 Task: Add a condition where "Hours since ticket status Closed Greater than Ten" in new tickets in your groups.
Action: Mouse moved to (117, 351)
Screenshot: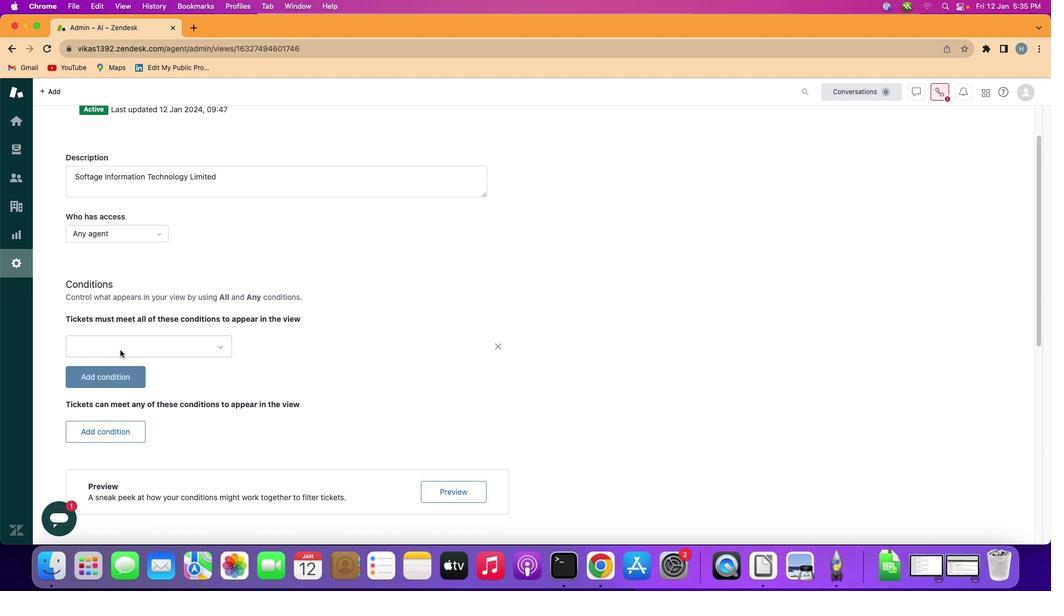 
Action: Mouse pressed left at (117, 351)
Screenshot: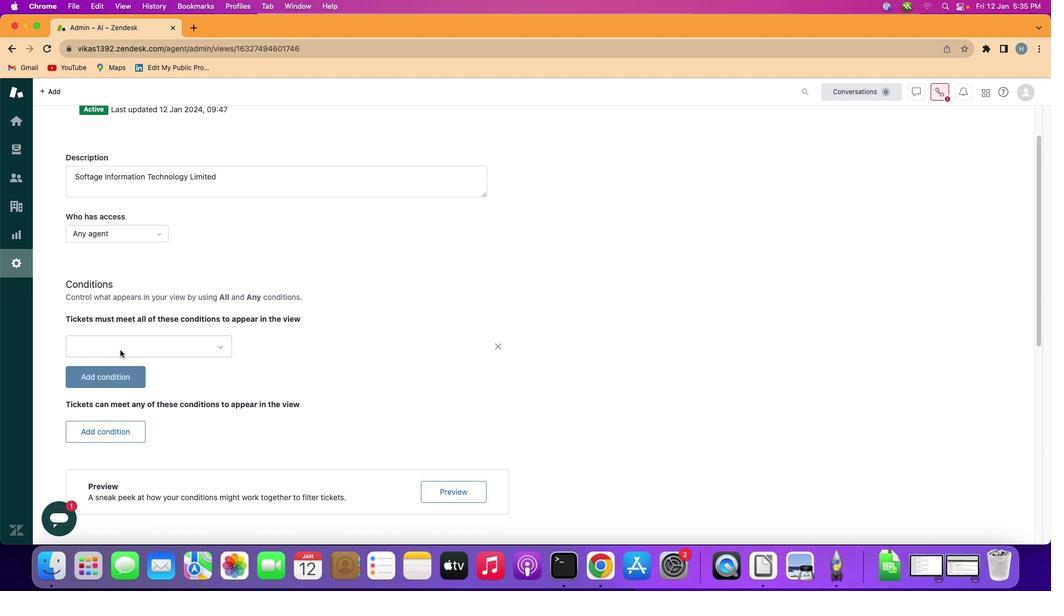 
Action: Mouse moved to (153, 345)
Screenshot: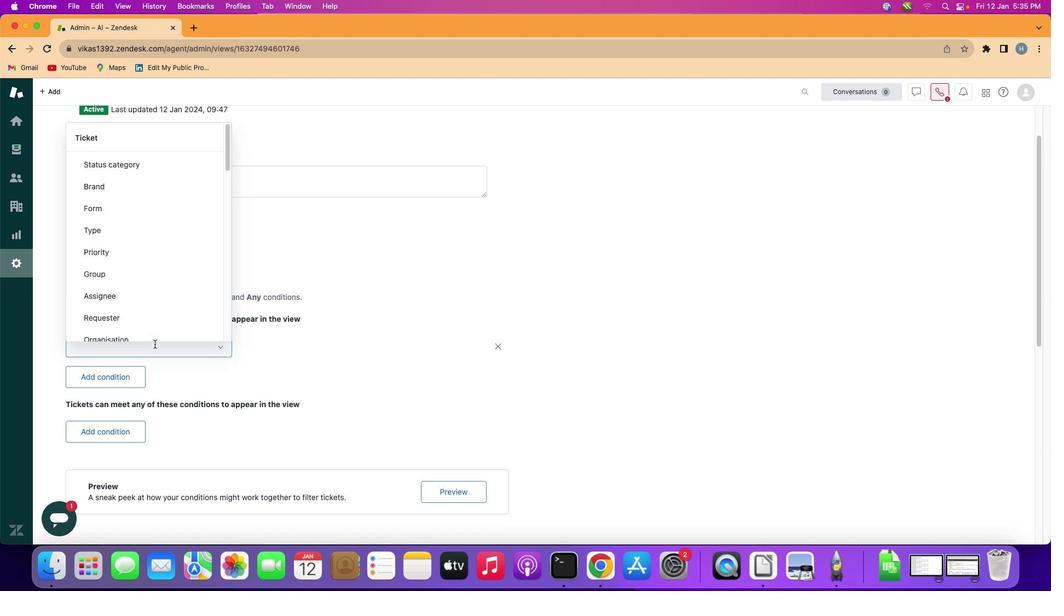 
Action: Mouse pressed left at (153, 345)
Screenshot: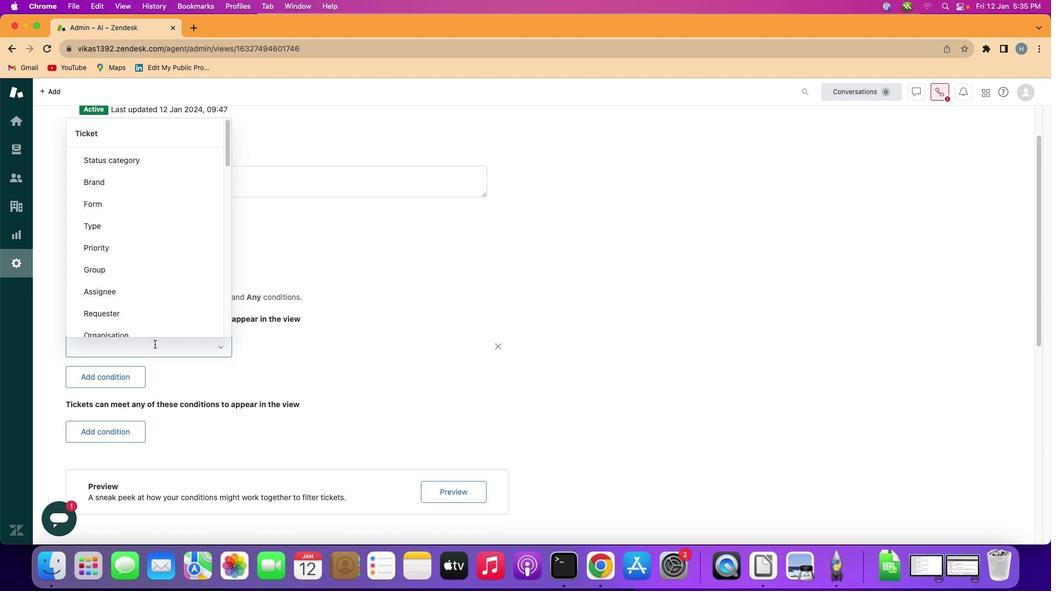 
Action: Mouse moved to (177, 253)
Screenshot: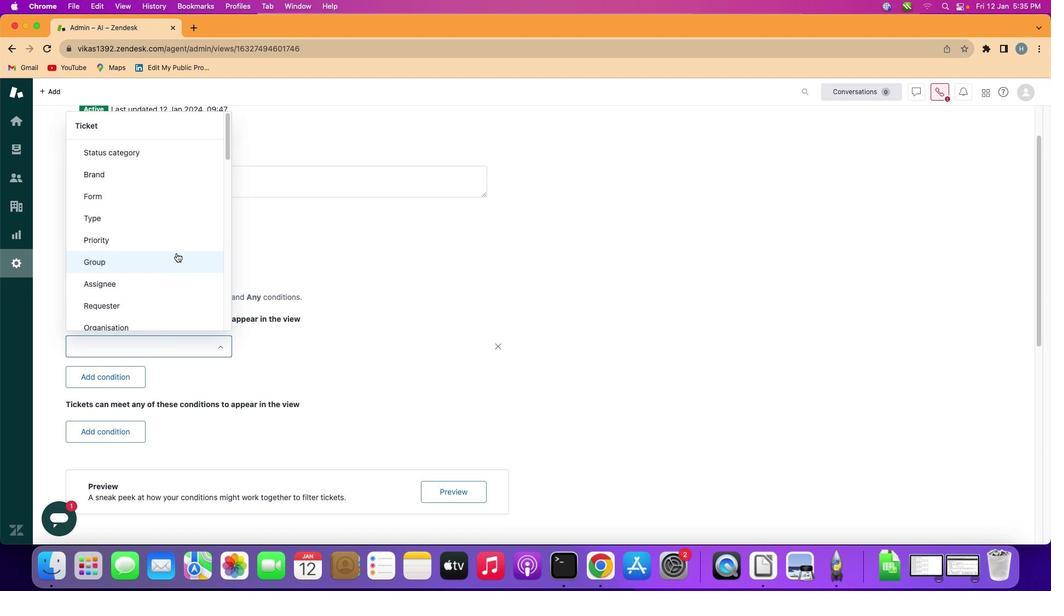 
Action: Mouse scrolled (177, 253) with delta (0, 0)
Screenshot: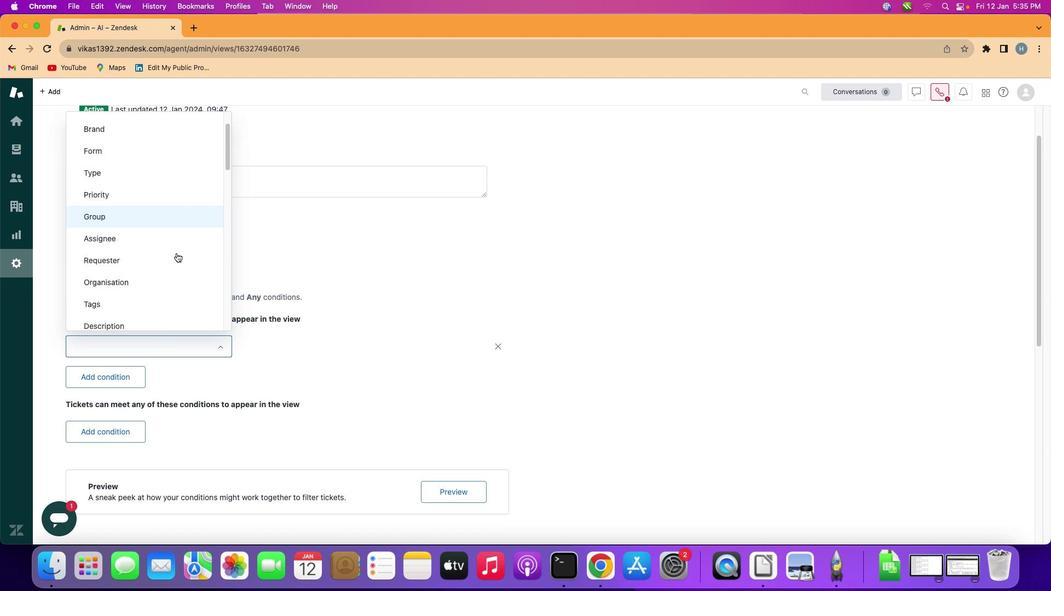 
Action: Mouse moved to (176, 253)
Screenshot: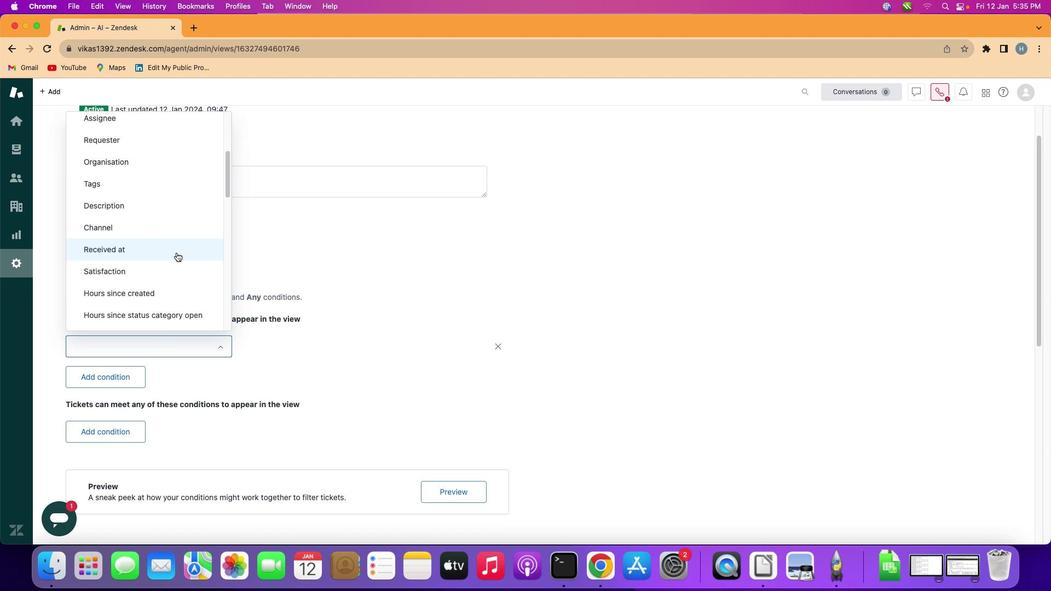 
Action: Mouse scrolled (176, 253) with delta (0, 0)
Screenshot: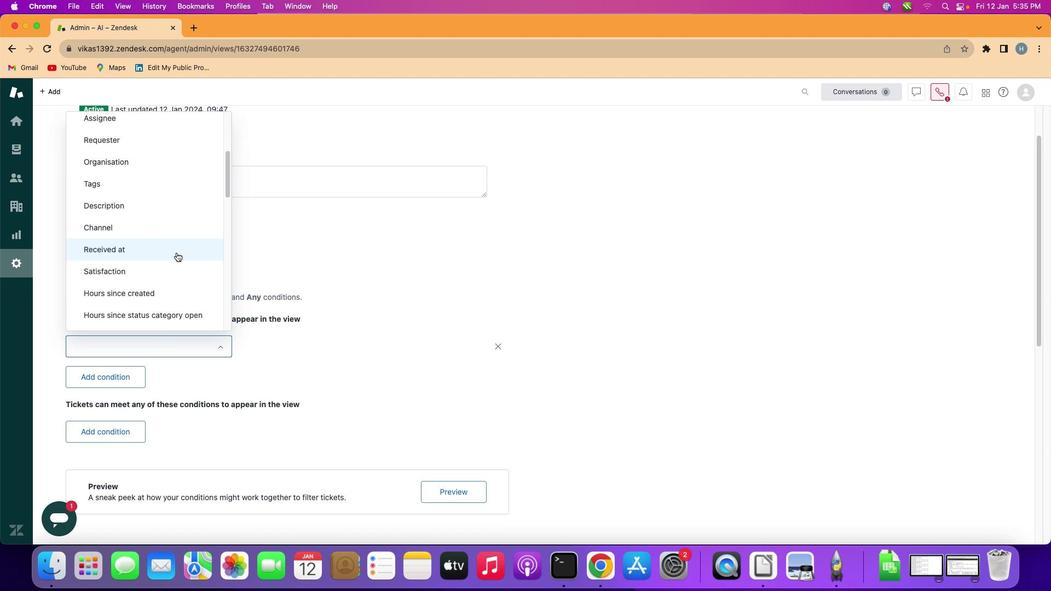 
Action: Mouse moved to (176, 253)
Screenshot: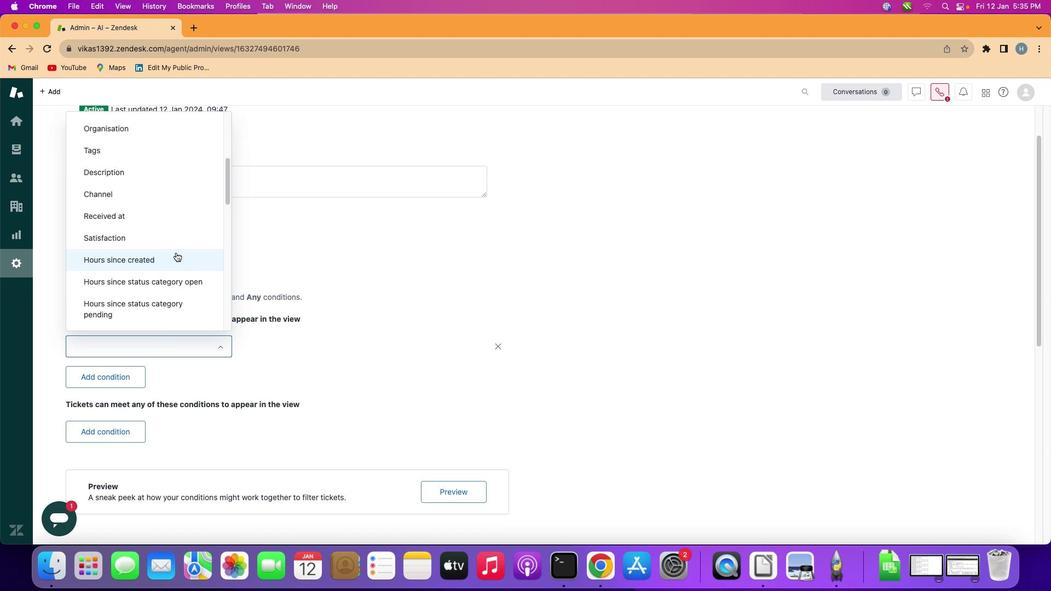 
Action: Mouse scrolled (176, 253) with delta (0, -1)
Screenshot: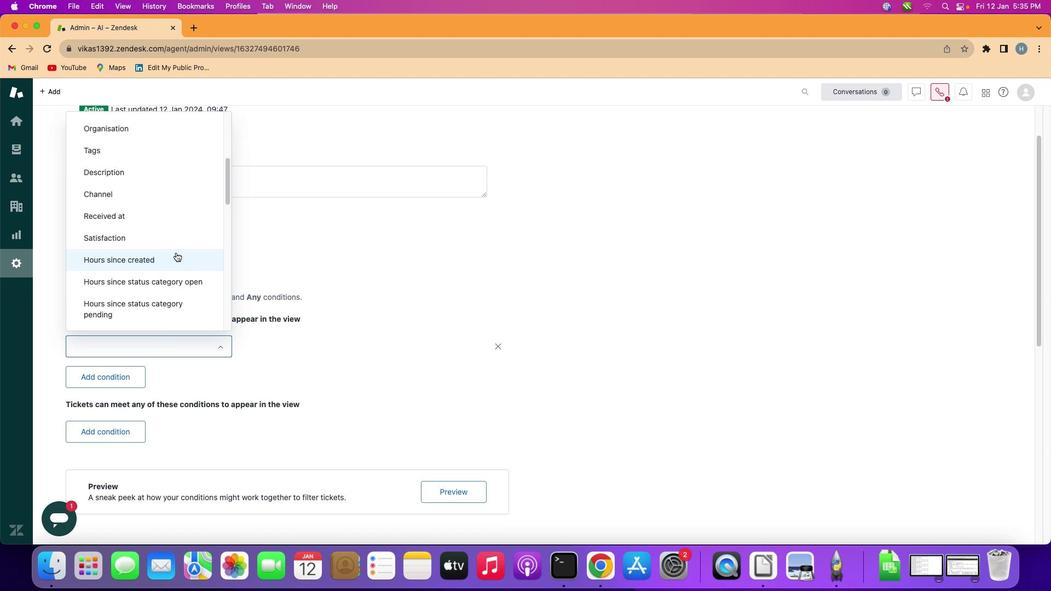 
Action: Mouse moved to (176, 253)
Screenshot: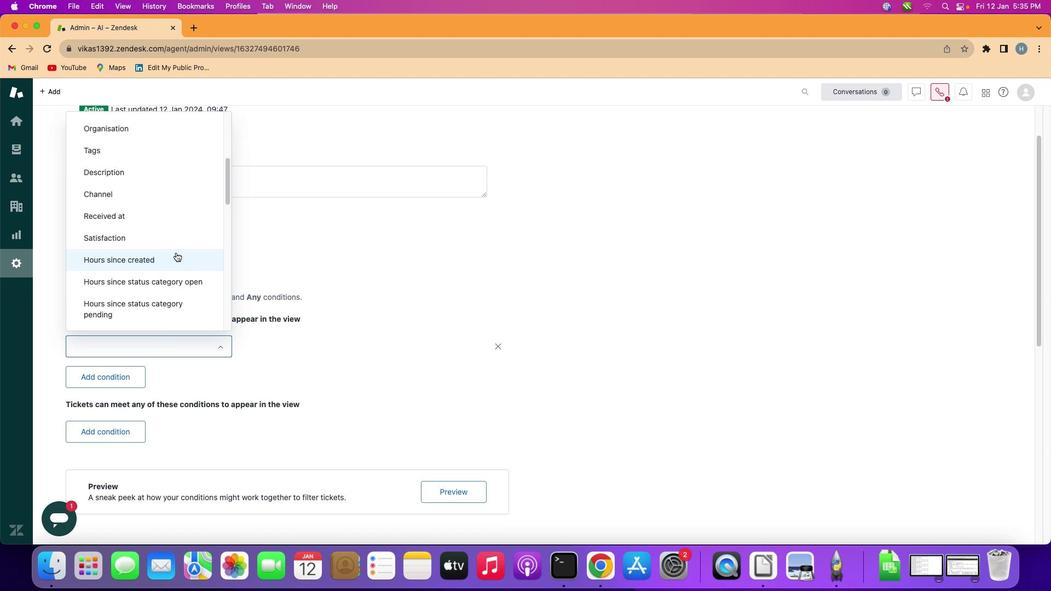 
Action: Mouse scrolled (176, 253) with delta (0, -2)
Screenshot: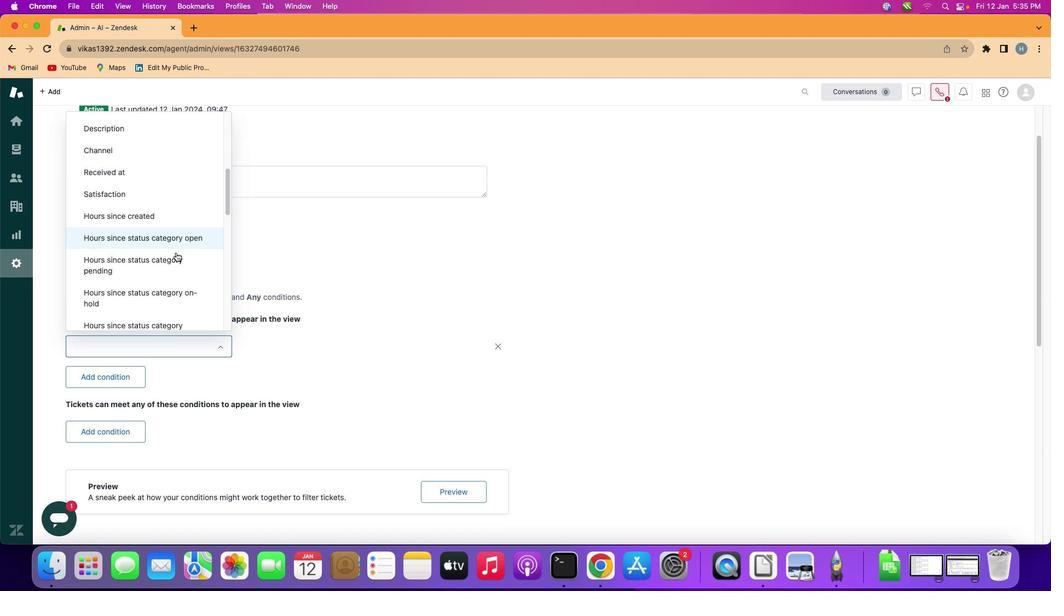 
Action: Mouse scrolled (176, 253) with delta (0, -2)
Screenshot: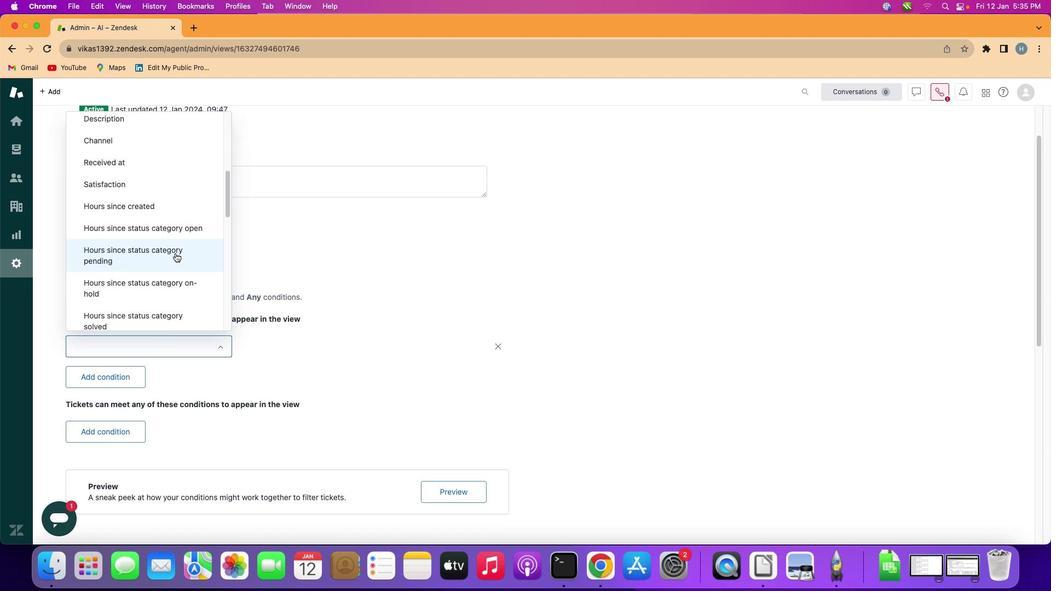 
Action: Mouse moved to (175, 254)
Screenshot: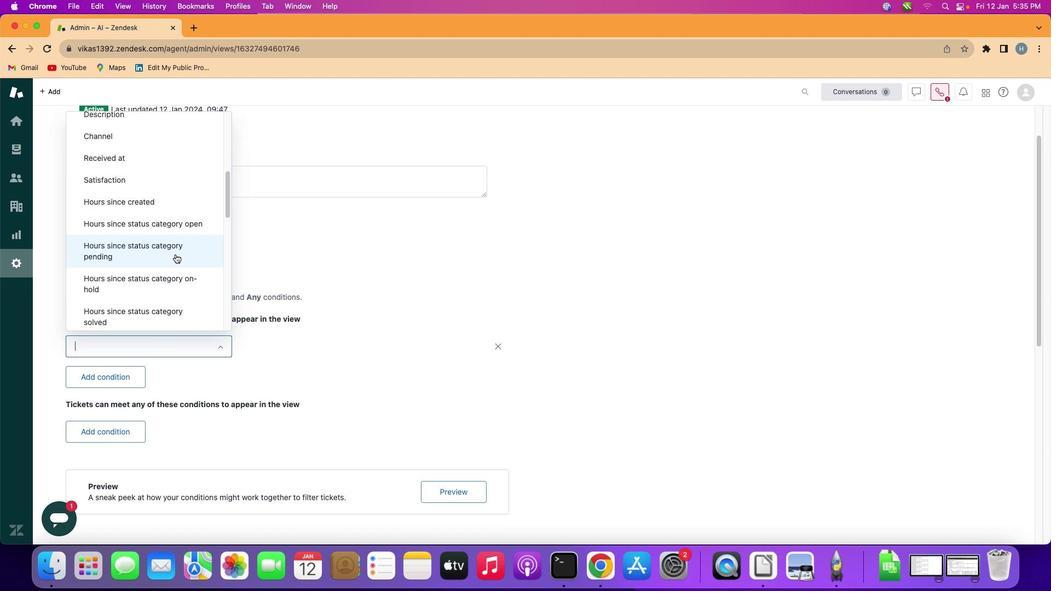 
Action: Mouse scrolled (175, 254) with delta (0, 0)
Screenshot: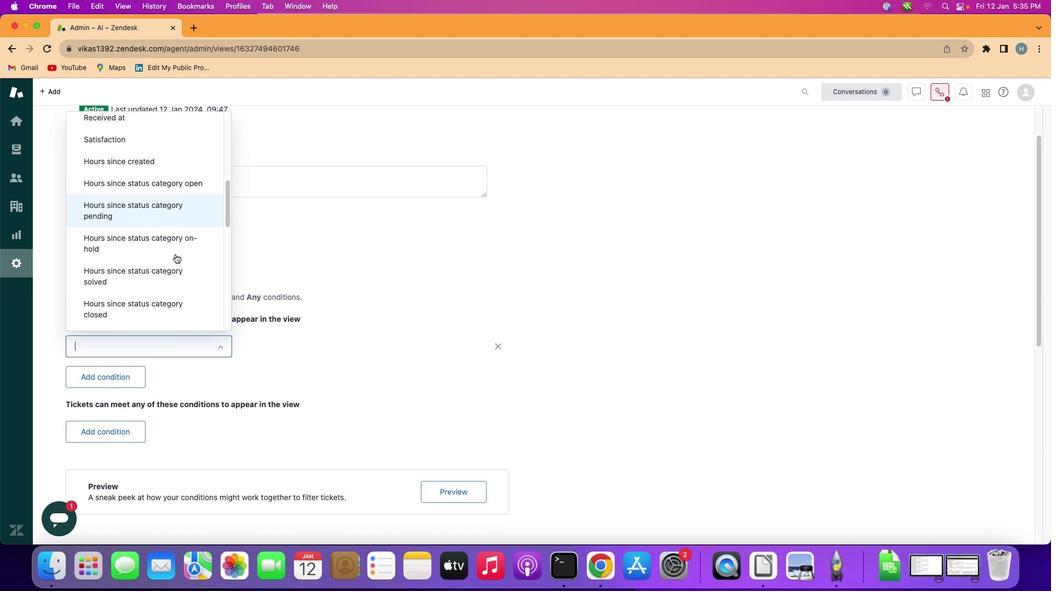 
Action: Mouse scrolled (175, 254) with delta (0, 0)
Screenshot: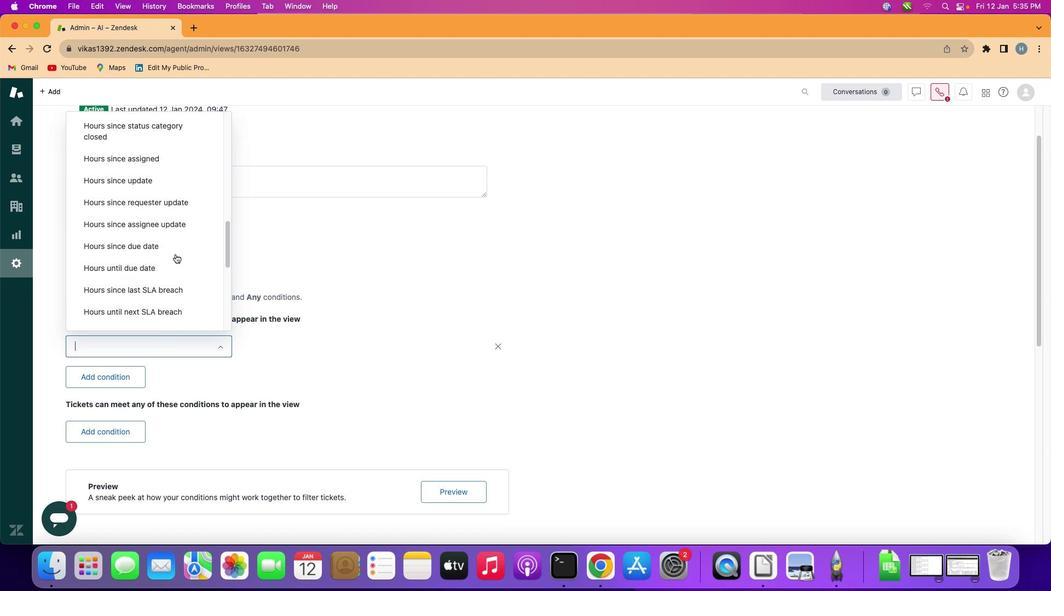 
Action: Mouse scrolled (175, 254) with delta (0, -1)
Screenshot: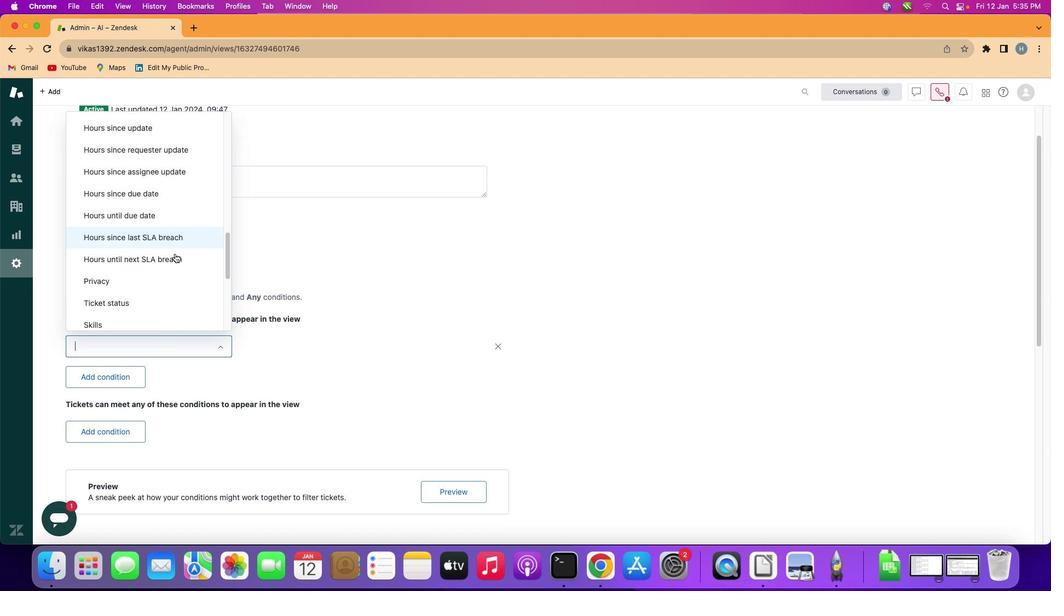 
Action: Mouse scrolled (175, 254) with delta (0, -2)
Screenshot: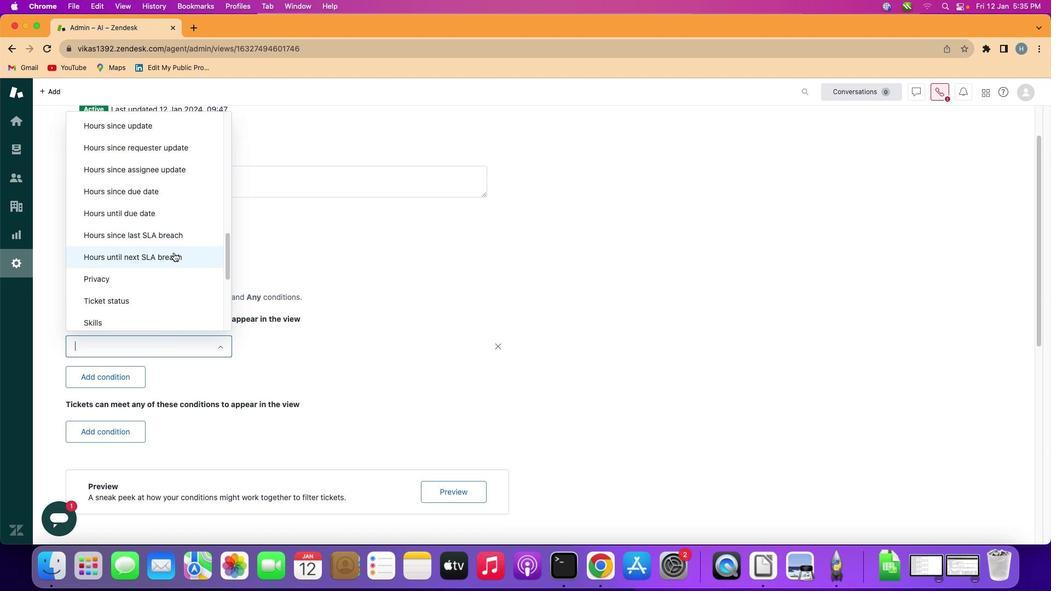 
Action: Mouse scrolled (175, 254) with delta (0, -2)
Screenshot: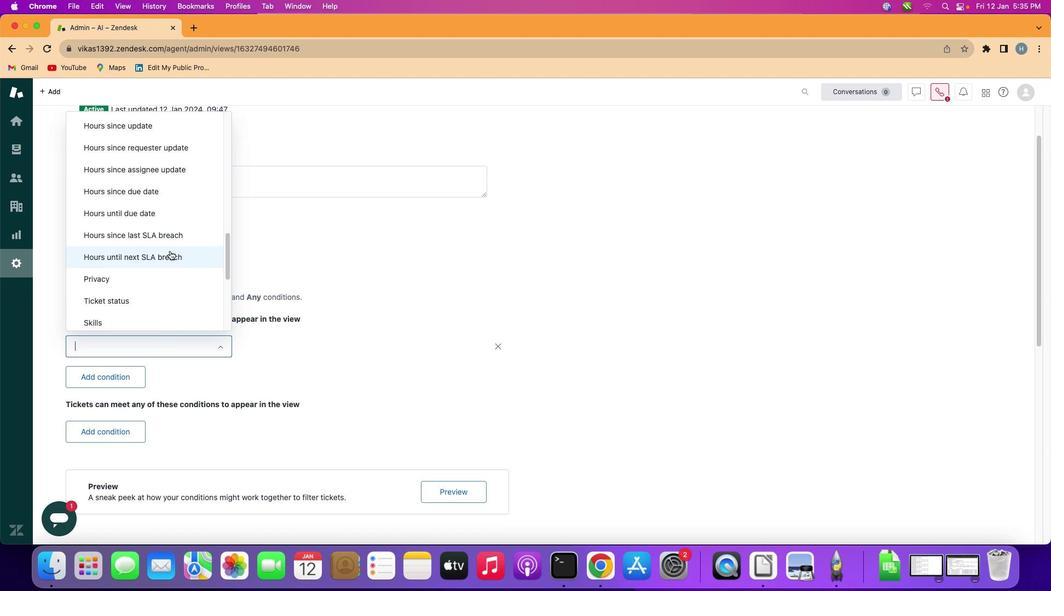 
Action: Mouse moved to (168, 250)
Screenshot: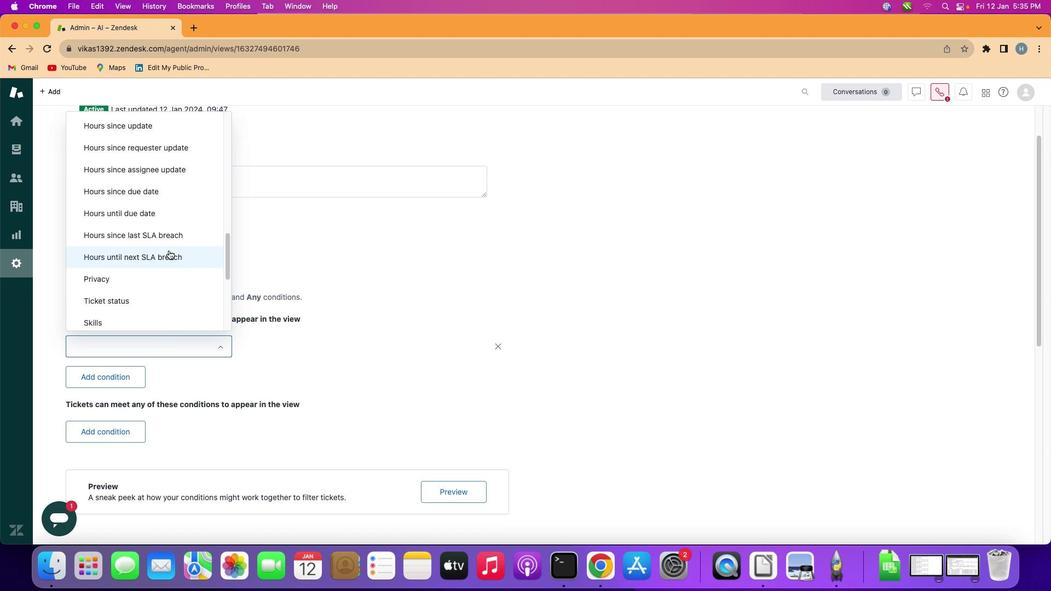 
Action: Mouse scrolled (168, 250) with delta (0, 0)
Screenshot: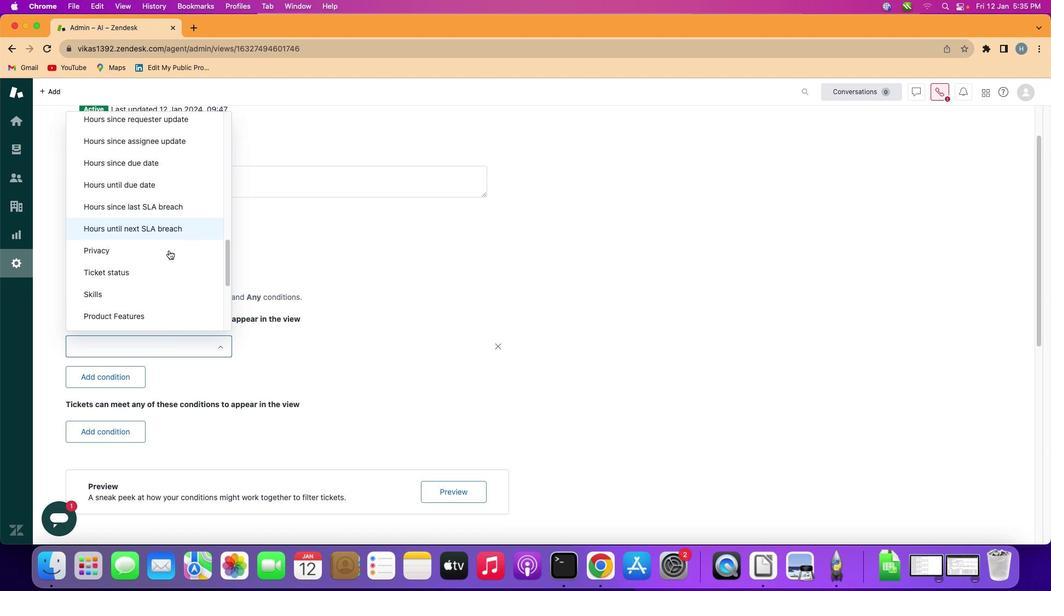 
Action: Mouse scrolled (168, 250) with delta (0, 0)
Screenshot: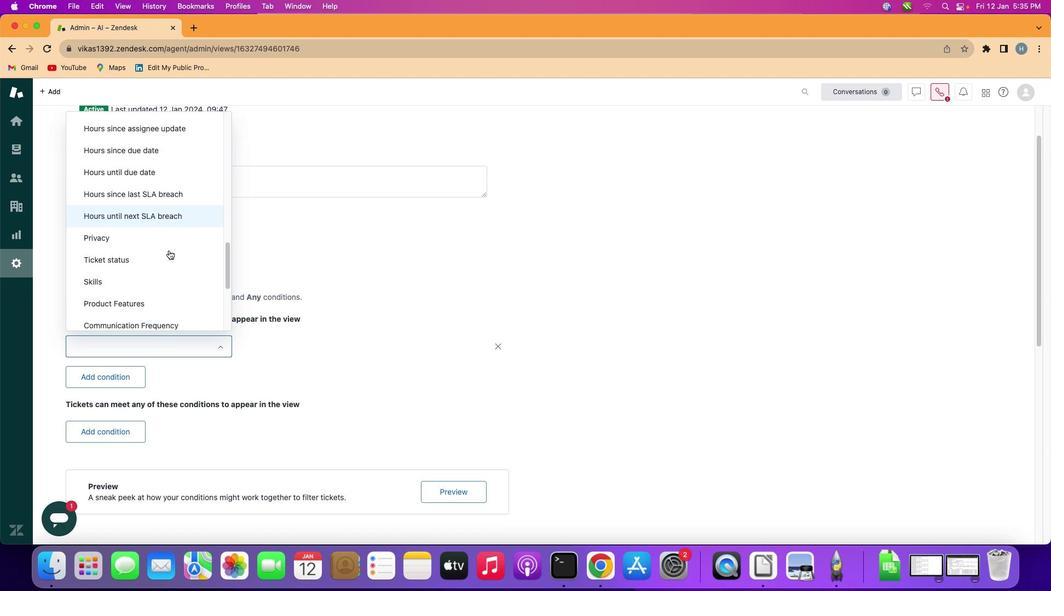 
Action: Mouse scrolled (168, 250) with delta (0, -1)
Screenshot: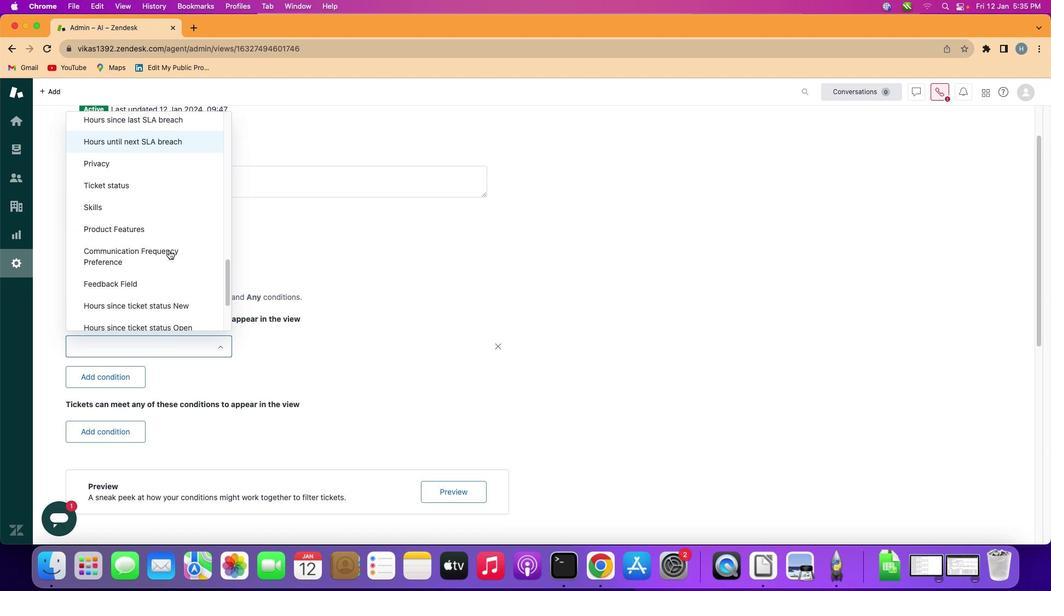 
Action: Mouse scrolled (168, 250) with delta (0, -1)
Screenshot: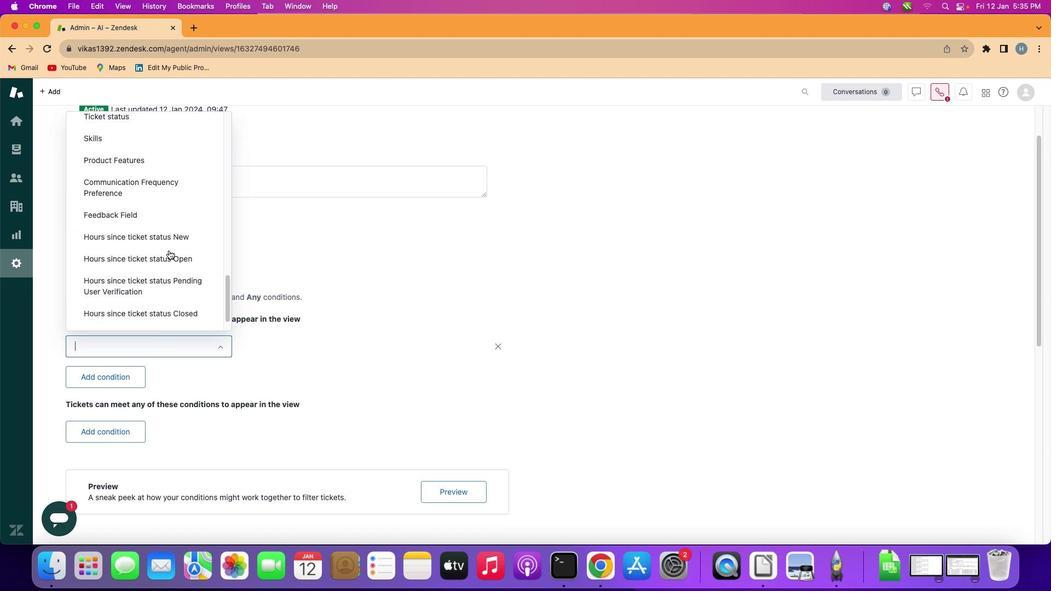 
Action: Mouse scrolled (168, 250) with delta (0, -1)
Screenshot: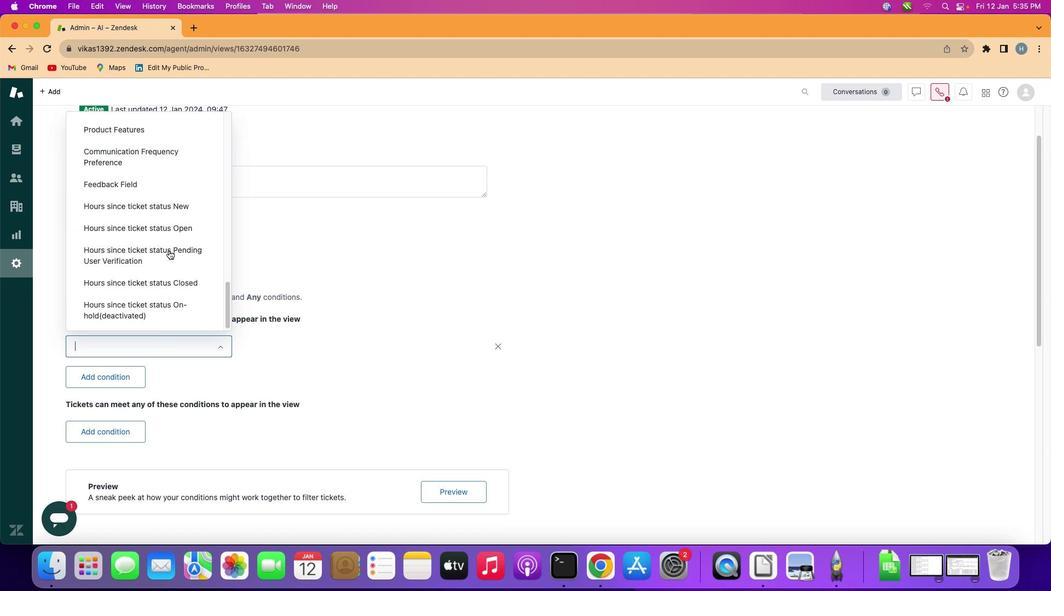 
Action: Mouse scrolled (168, 250) with delta (0, -1)
Screenshot: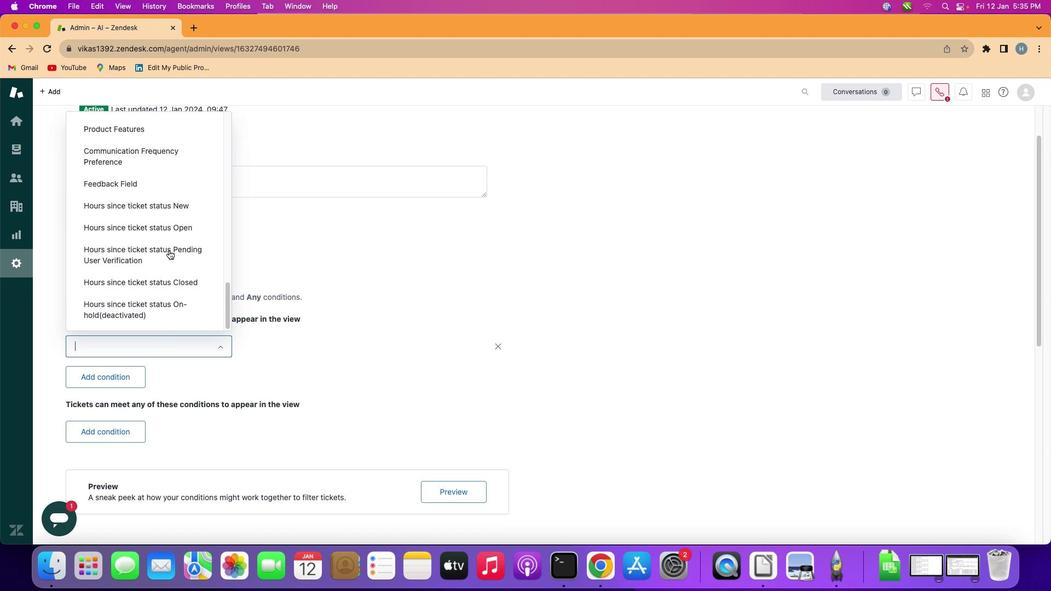 
Action: Mouse scrolled (168, 250) with delta (0, 0)
Screenshot: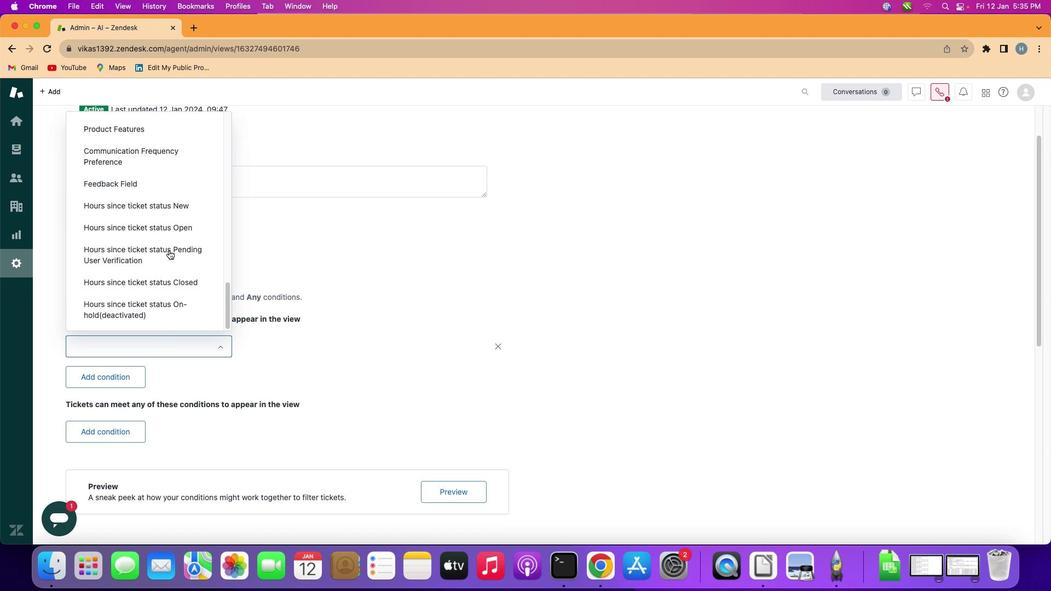 
Action: Mouse scrolled (168, 250) with delta (0, 0)
Screenshot: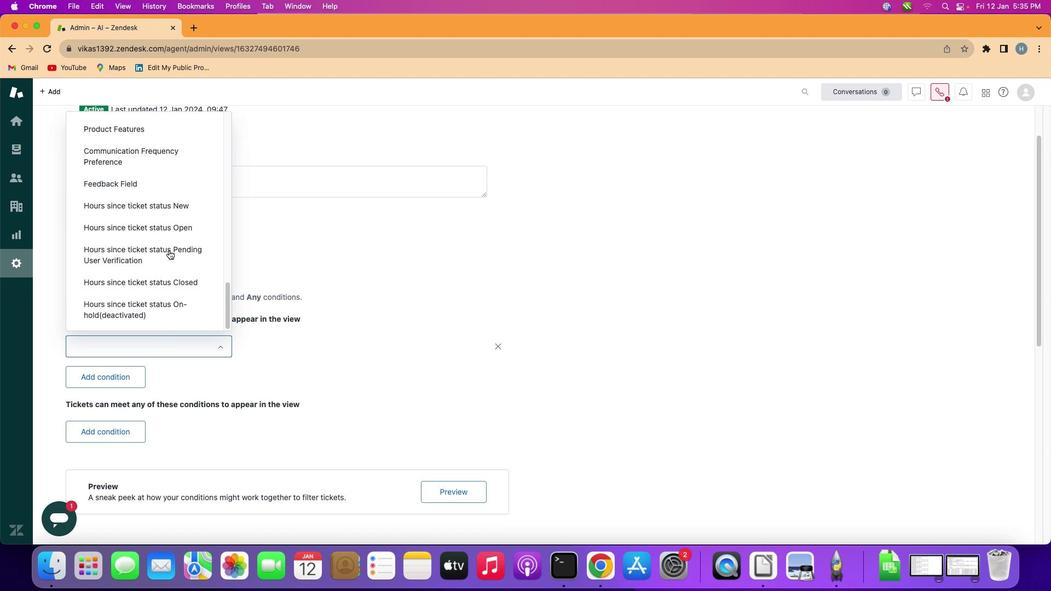 
Action: Mouse moved to (173, 283)
Screenshot: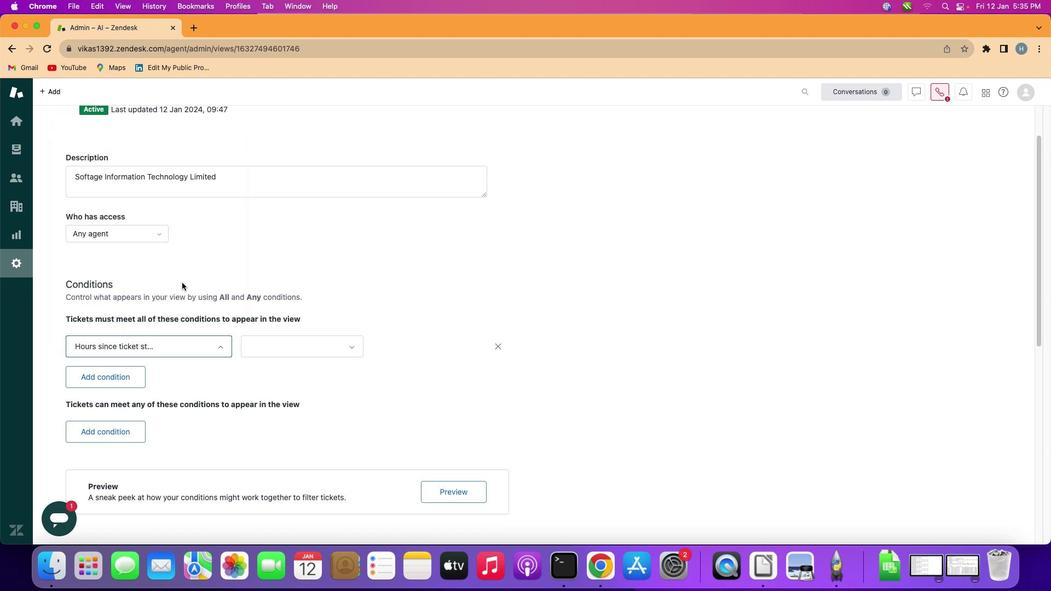 
Action: Mouse pressed left at (173, 283)
Screenshot: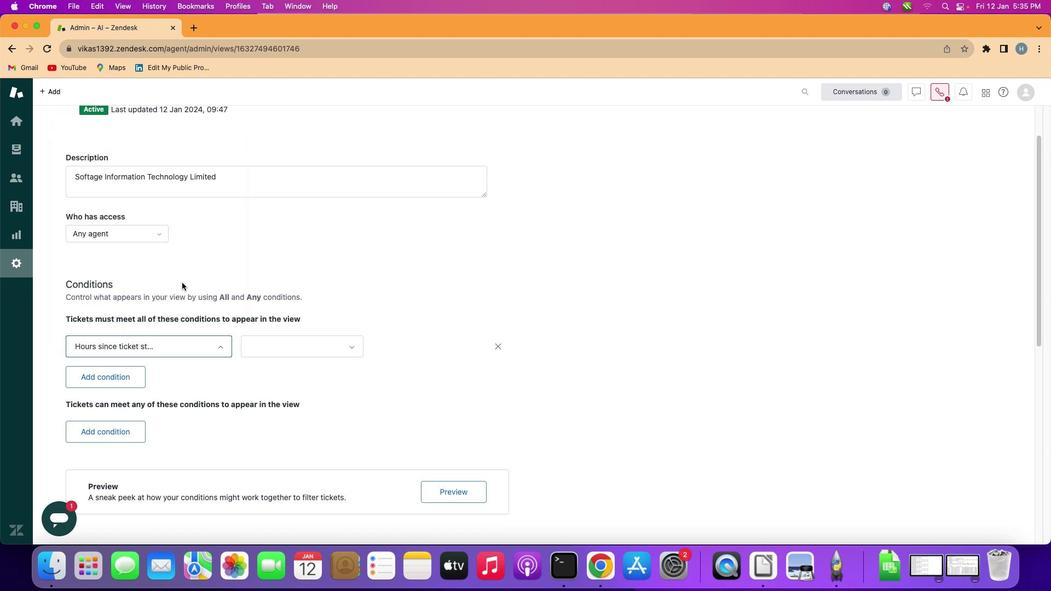 
Action: Mouse moved to (300, 350)
Screenshot: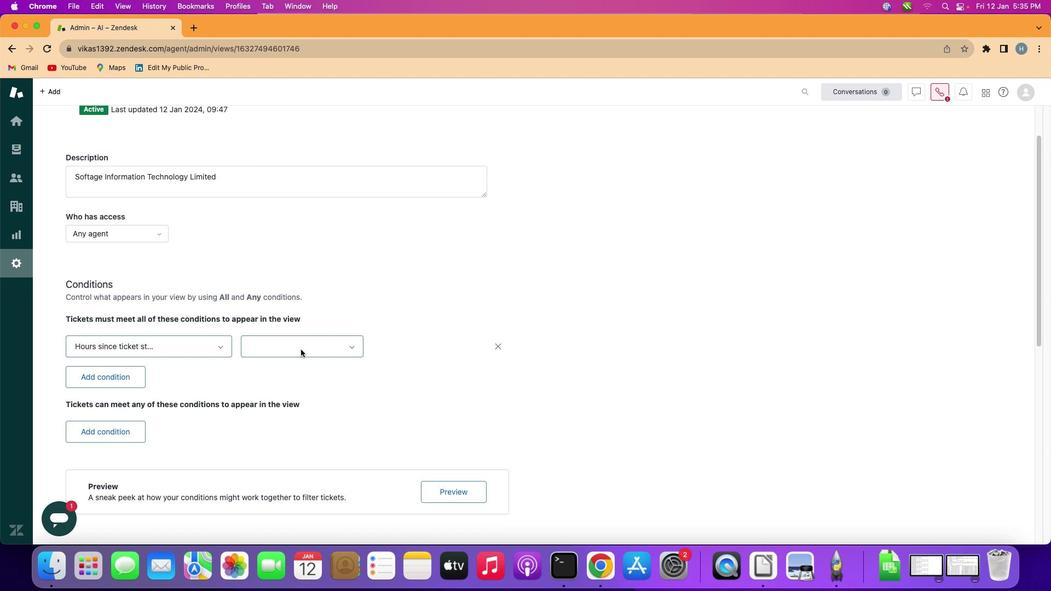 
Action: Mouse pressed left at (300, 350)
Screenshot: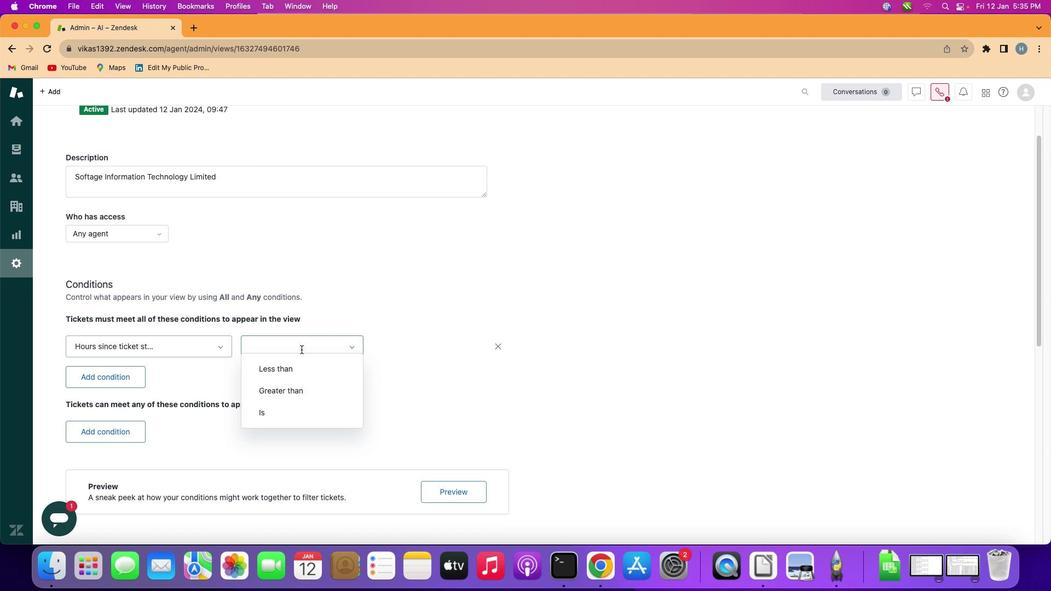 
Action: Mouse moved to (310, 390)
Screenshot: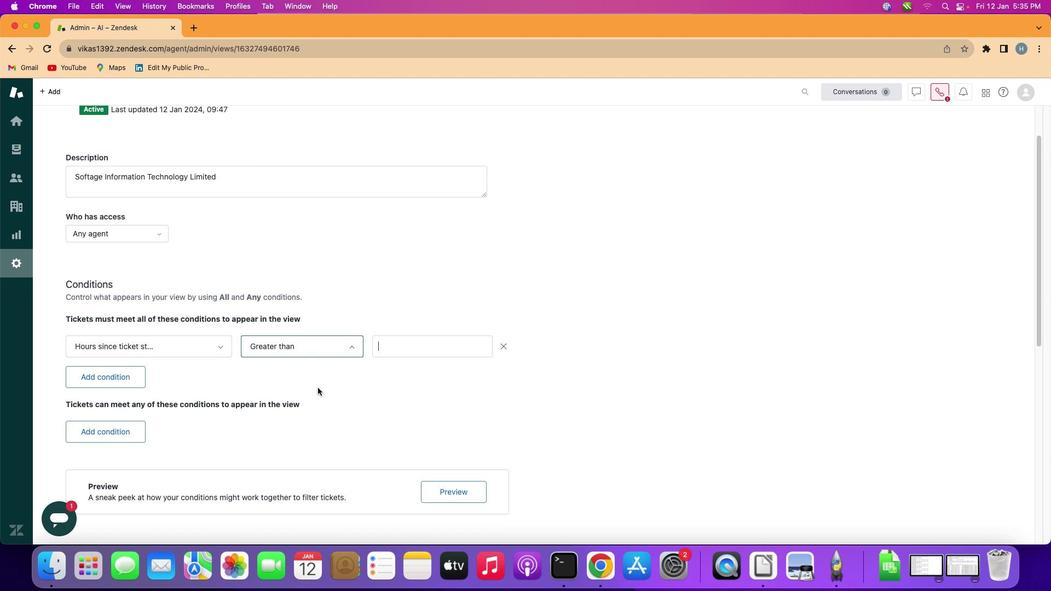 
Action: Mouse pressed left at (310, 390)
Screenshot: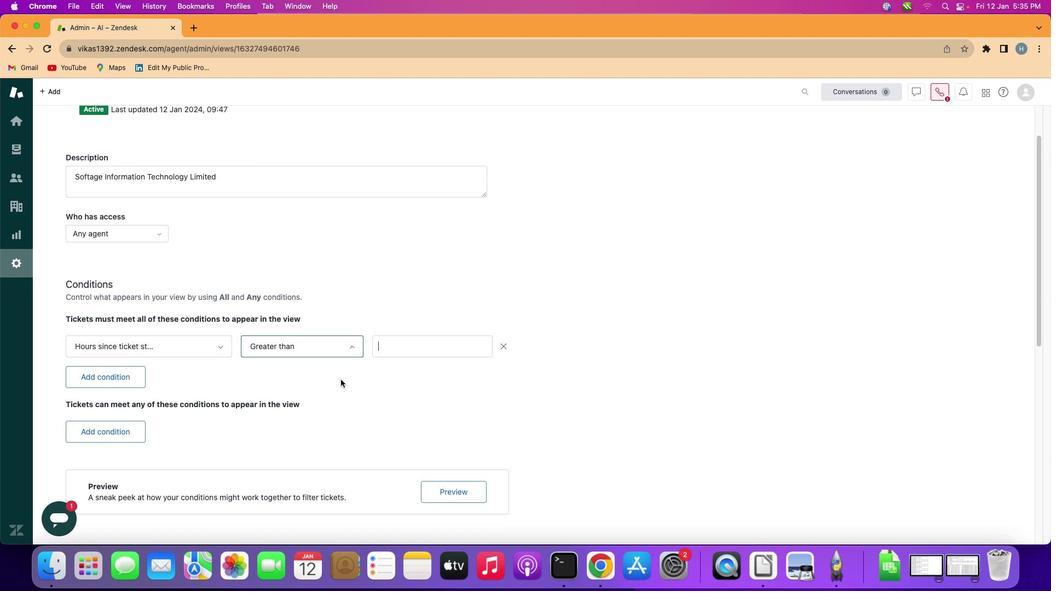 
Action: Mouse moved to (419, 344)
Screenshot: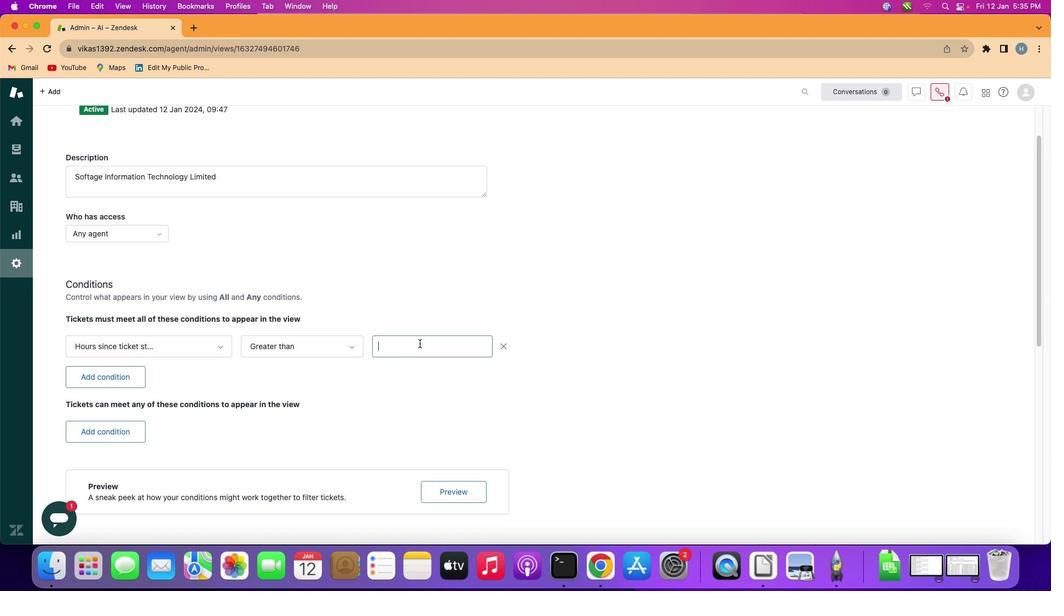 
Action: Mouse pressed left at (419, 344)
Screenshot: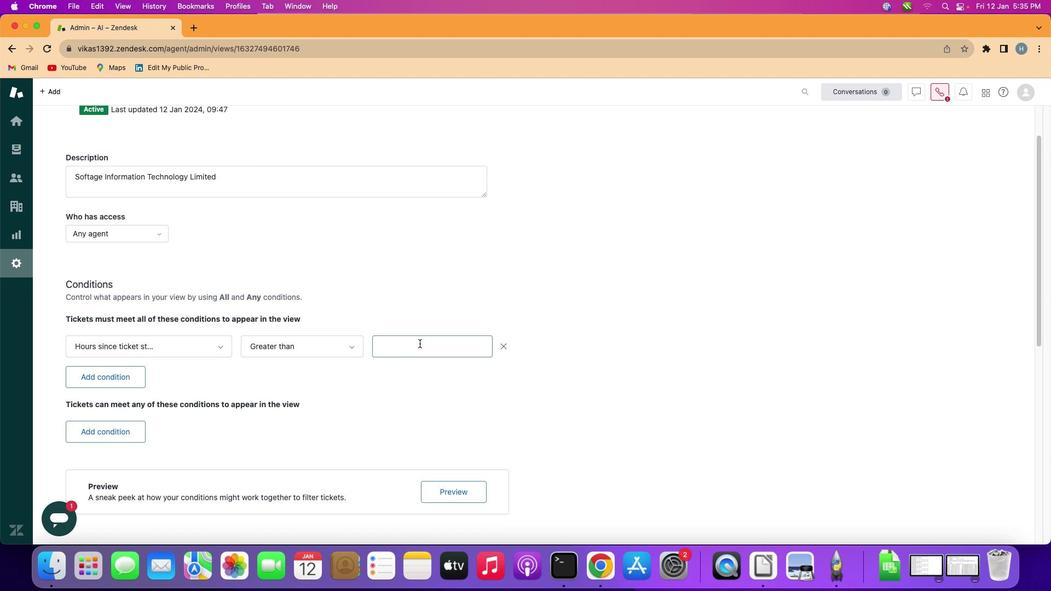 
Action: Mouse moved to (420, 344)
Screenshot: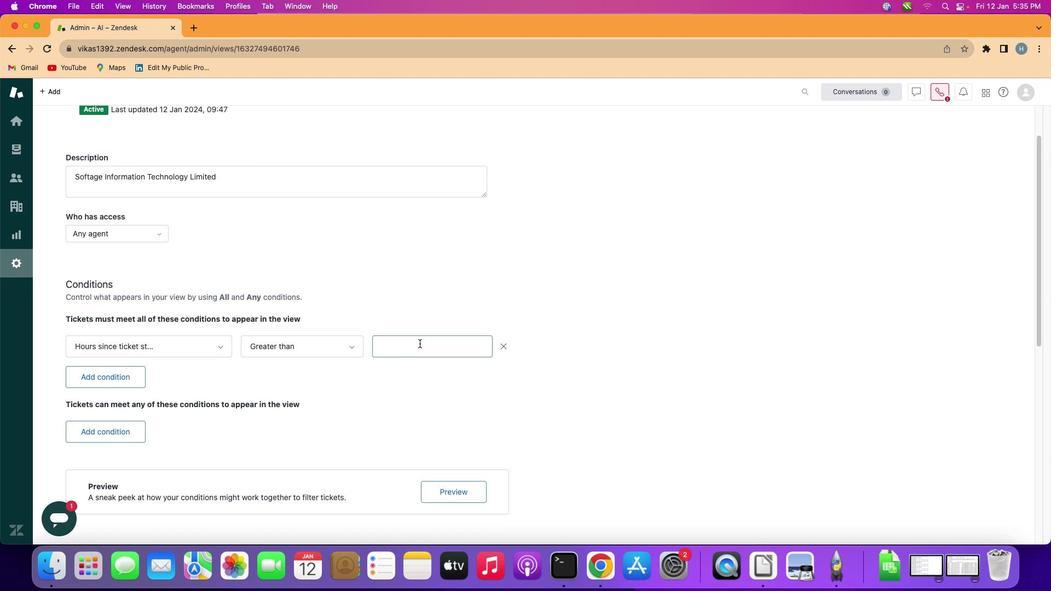 
Action: Key pressed Key.shift'T''e''n'
Screenshot: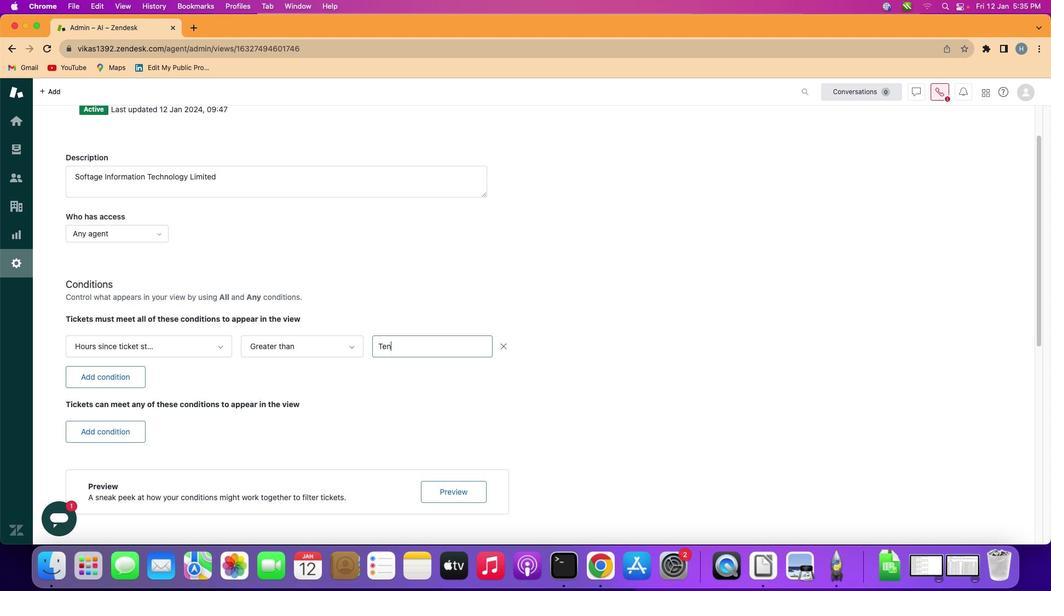 
